 Task: Invite Team Member Softage.4@softage.net to Workspace Customer Relationship Management. Invite Team Member Softage.4@softage.net to Workspace Customer Relationship Management. Create Board Bug Tracking to Workspace Customer Relationship Management
Action: Mouse moved to (1030, 148)
Screenshot: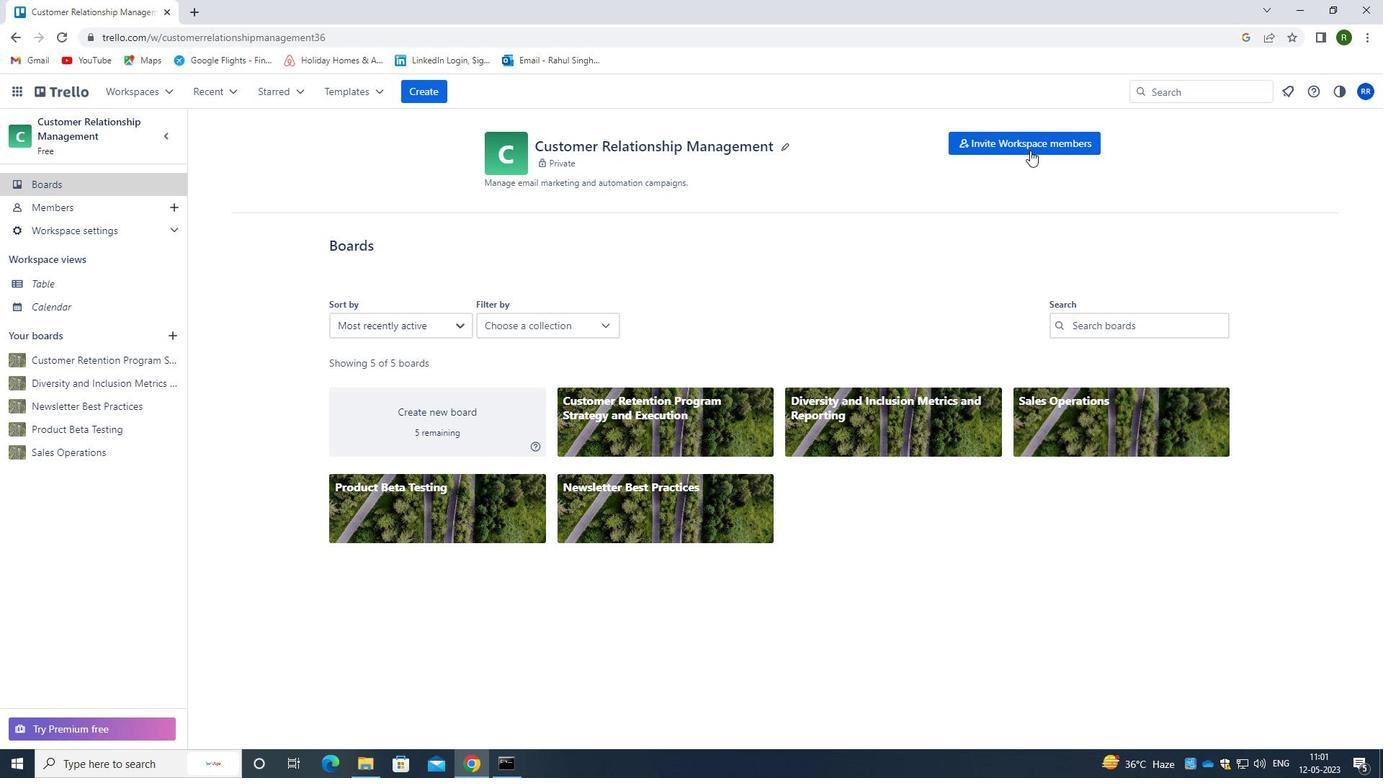 
Action: Mouse pressed left at (1030, 148)
Screenshot: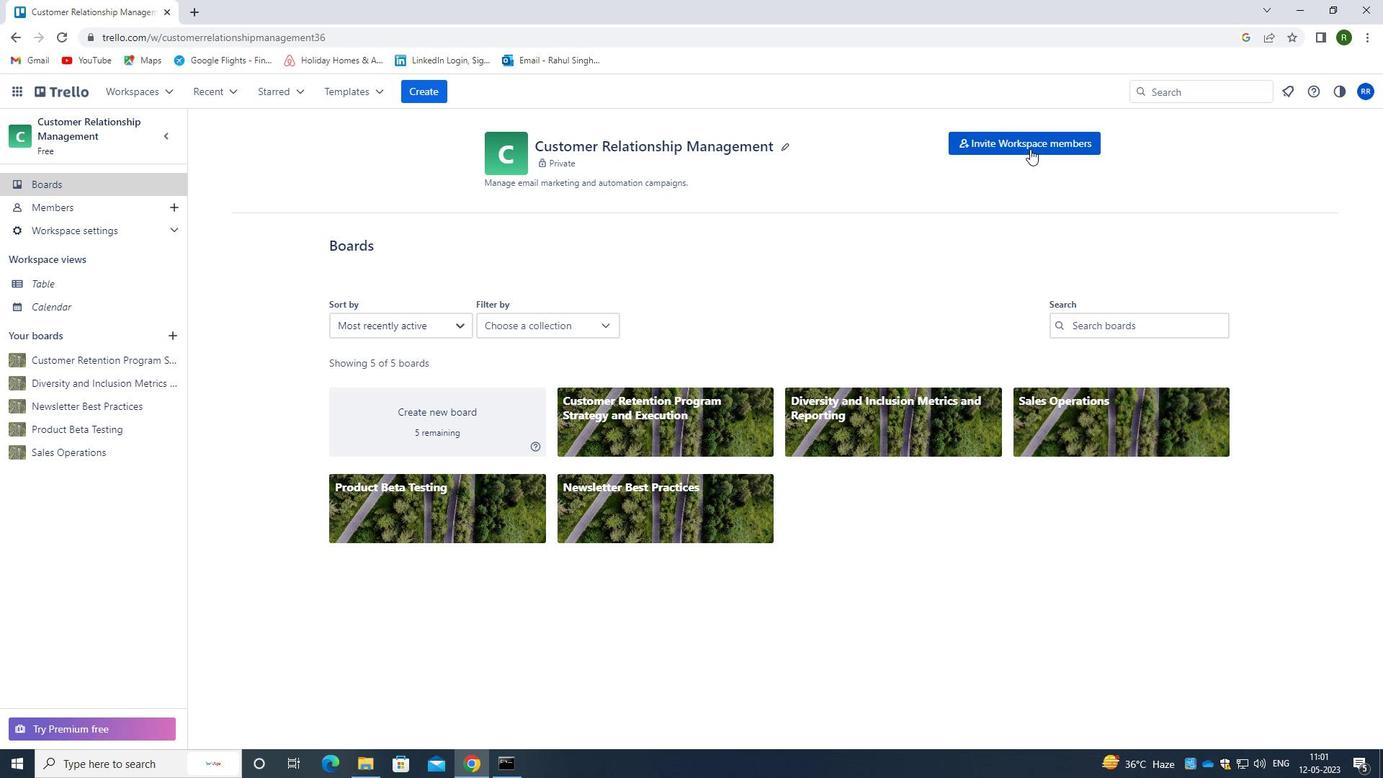 
Action: Mouse moved to (564, 401)
Screenshot: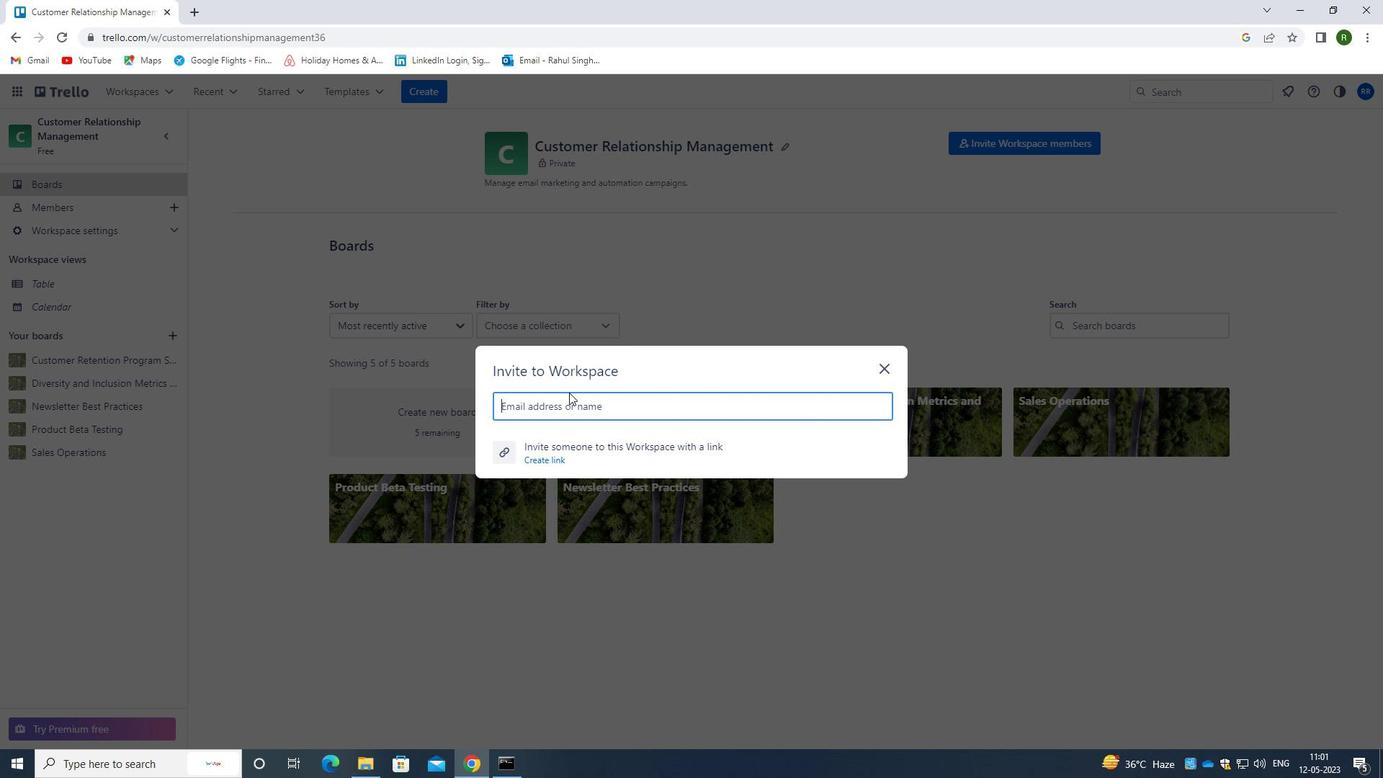 
Action: Key pressed <Key.caps_lock>s<Key.caps_lock>O<Key.backspace><Key.backspace>s<Key.caps_lock>oftage.4<Key.shift>@SOFTAGE.NET
Screenshot: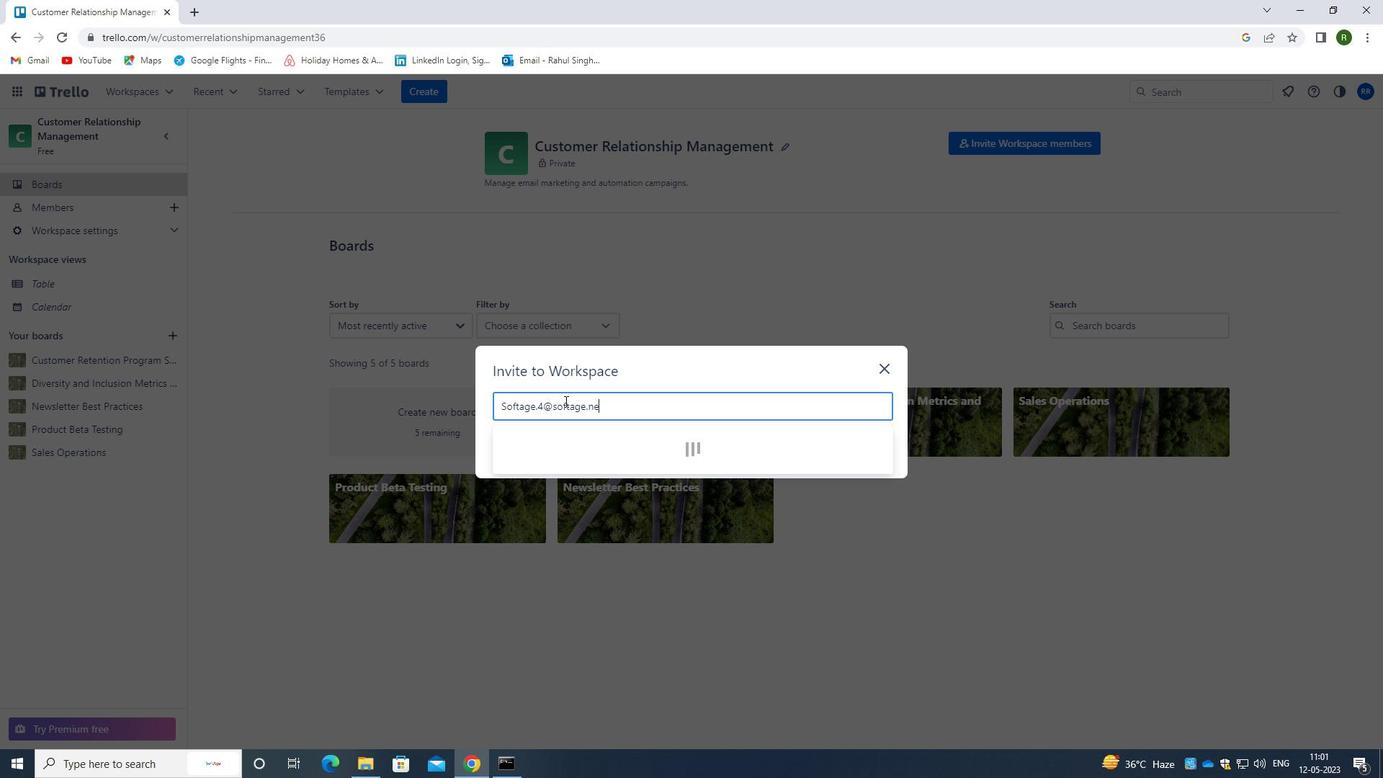 
Action: Mouse moved to (552, 443)
Screenshot: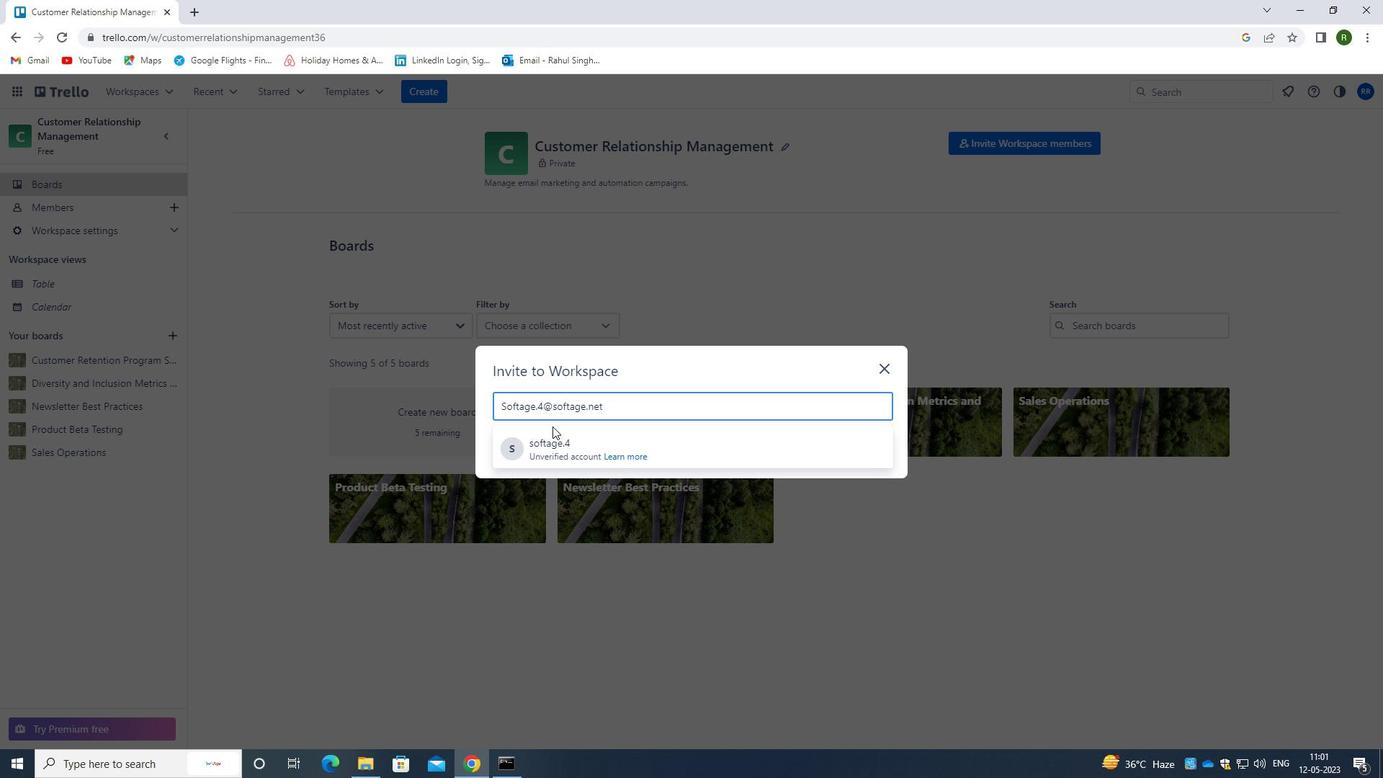 
Action: Mouse pressed left at (552, 443)
Screenshot: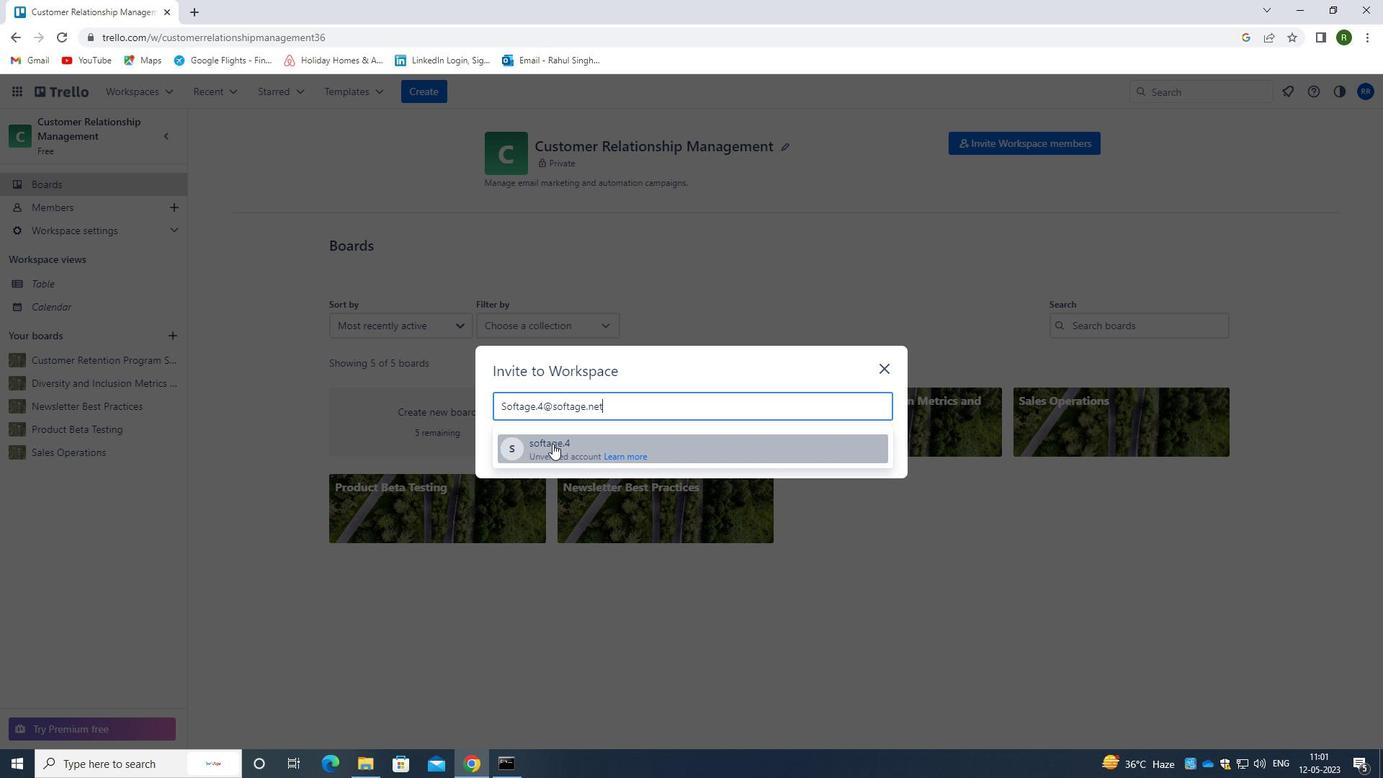 
Action: Mouse moved to (838, 378)
Screenshot: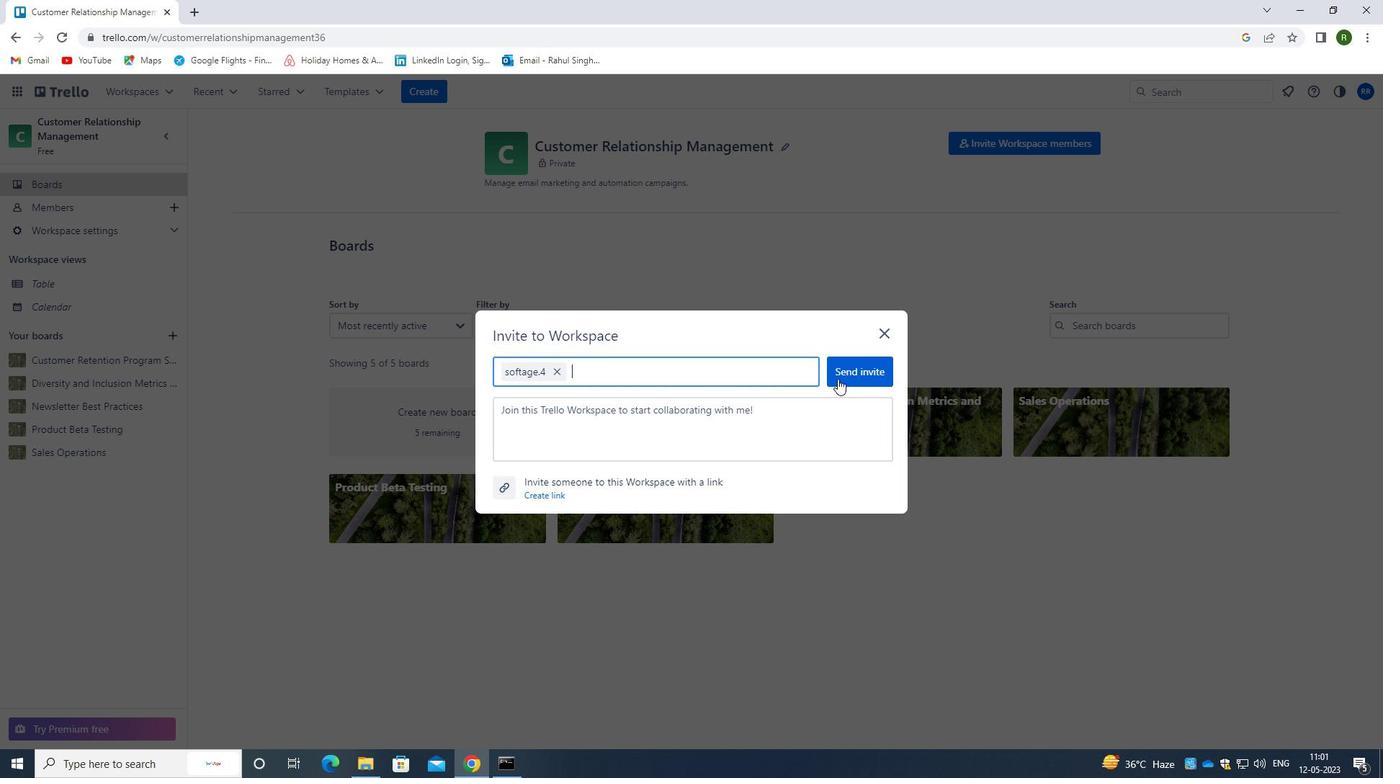 
Action: Mouse pressed left at (838, 378)
Screenshot: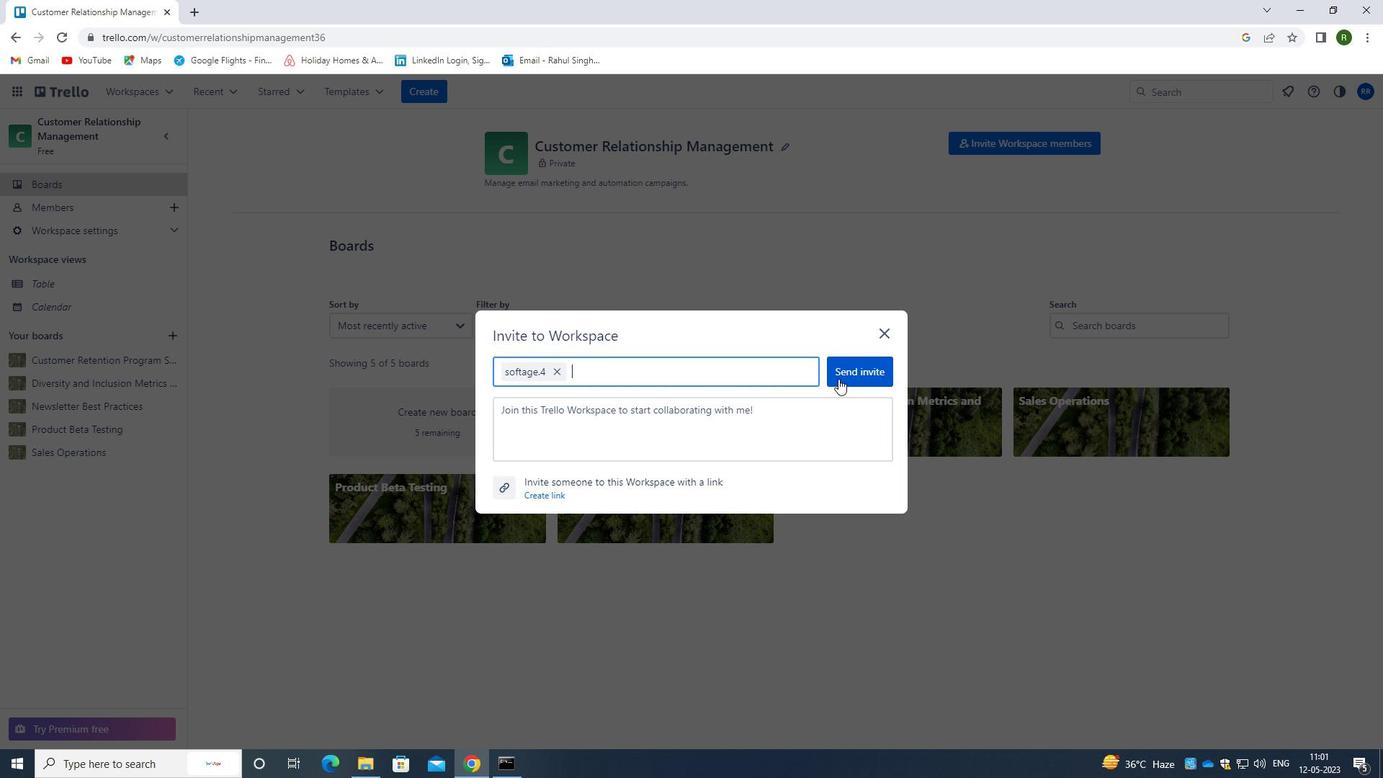 
Action: Mouse moved to (416, 92)
Screenshot: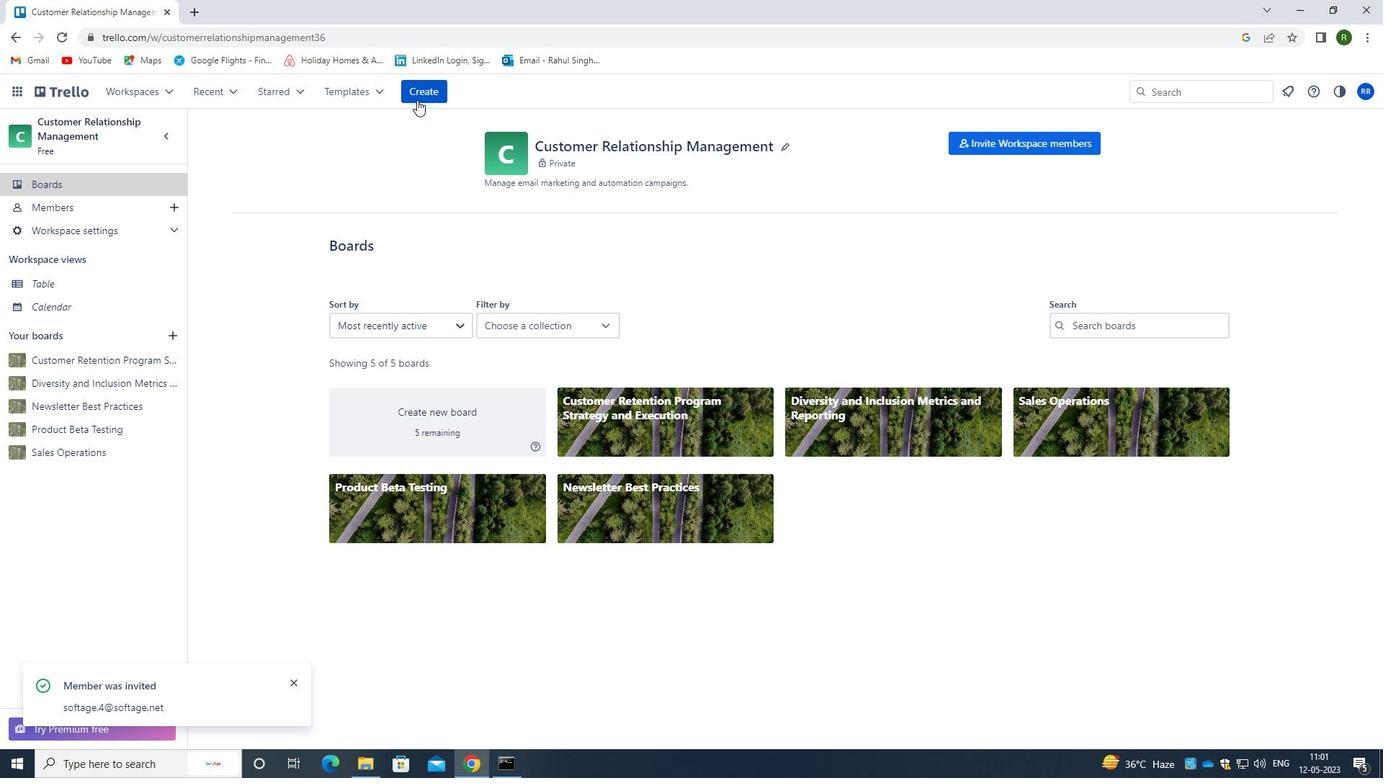 
Action: Mouse pressed left at (416, 92)
Screenshot: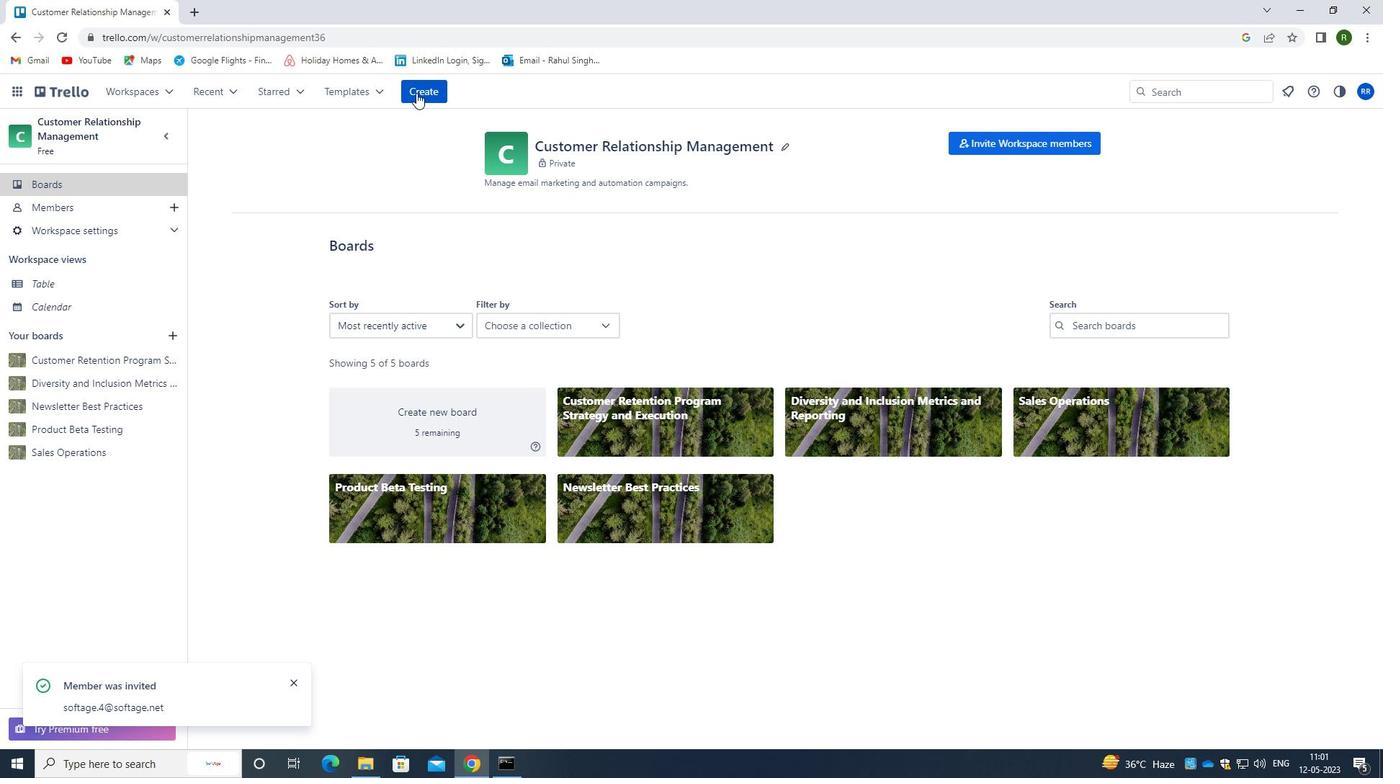 
Action: Mouse moved to (465, 135)
Screenshot: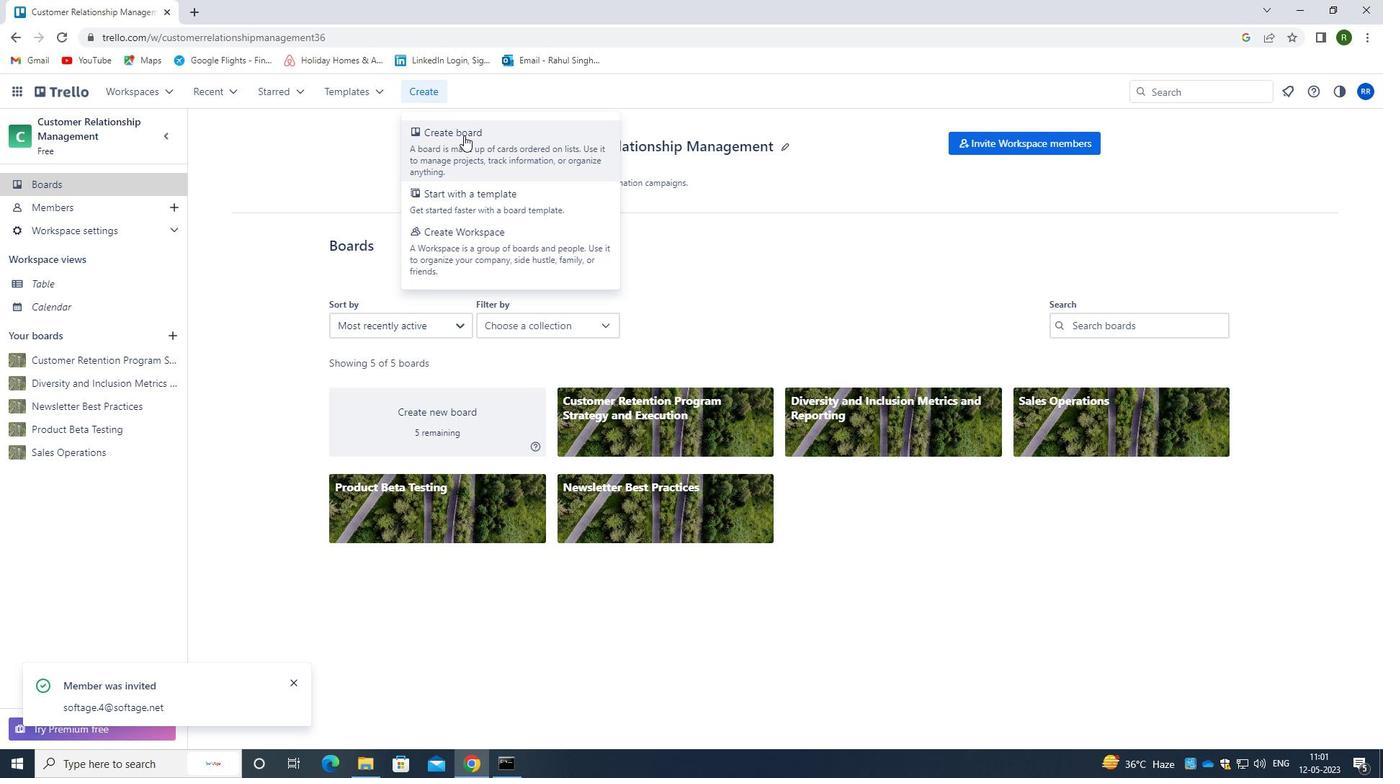 
Action: Mouse pressed left at (465, 135)
Screenshot: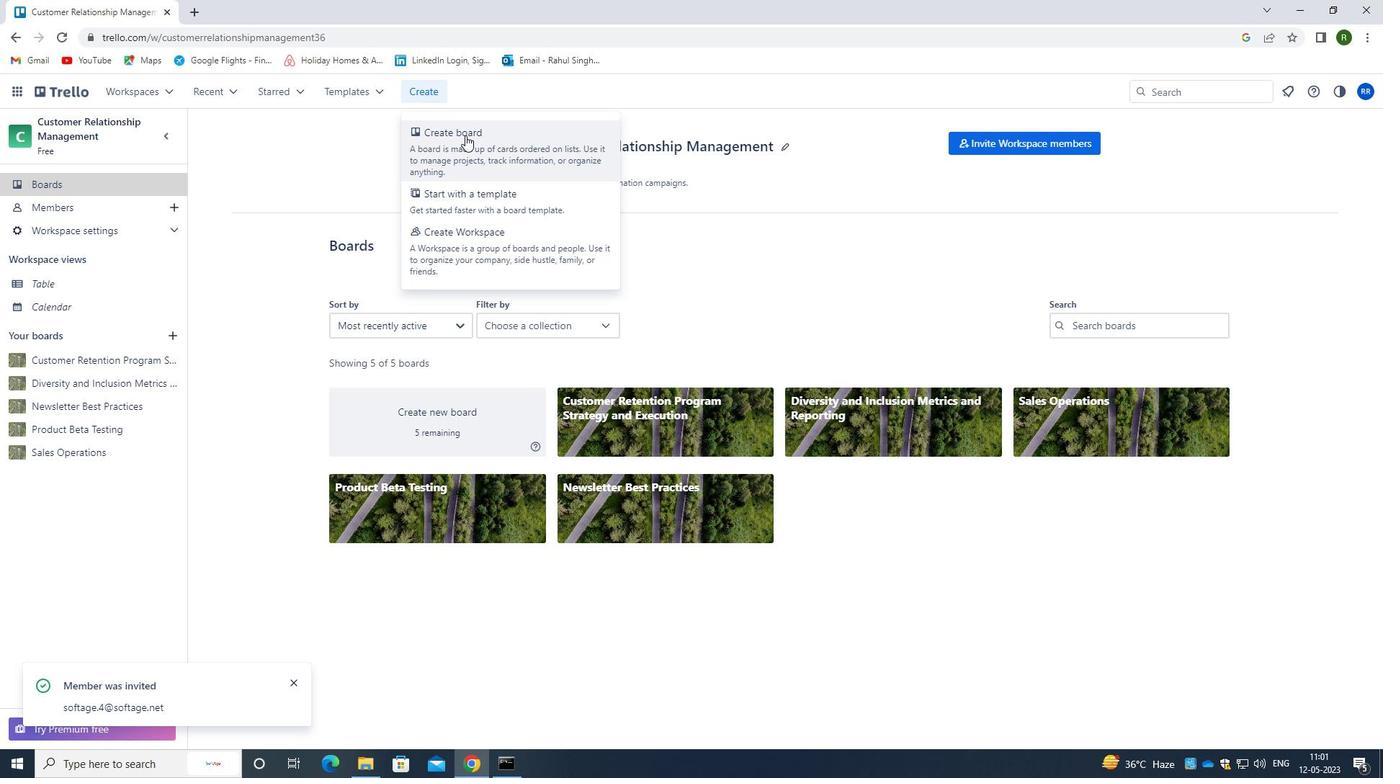 
Action: Mouse moved to (445, 362)
Screenshot: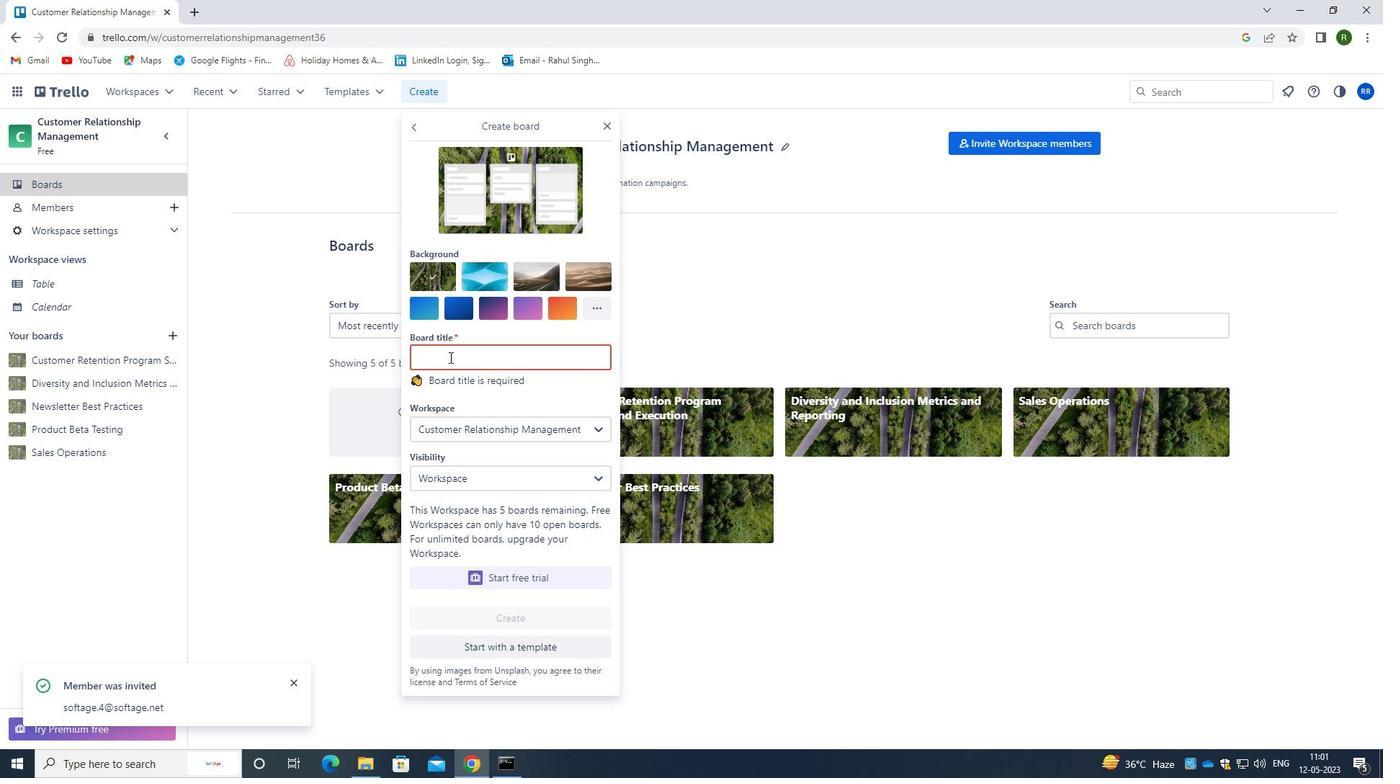
Action: Mouse pressed left at (445, 362)
Screenshot: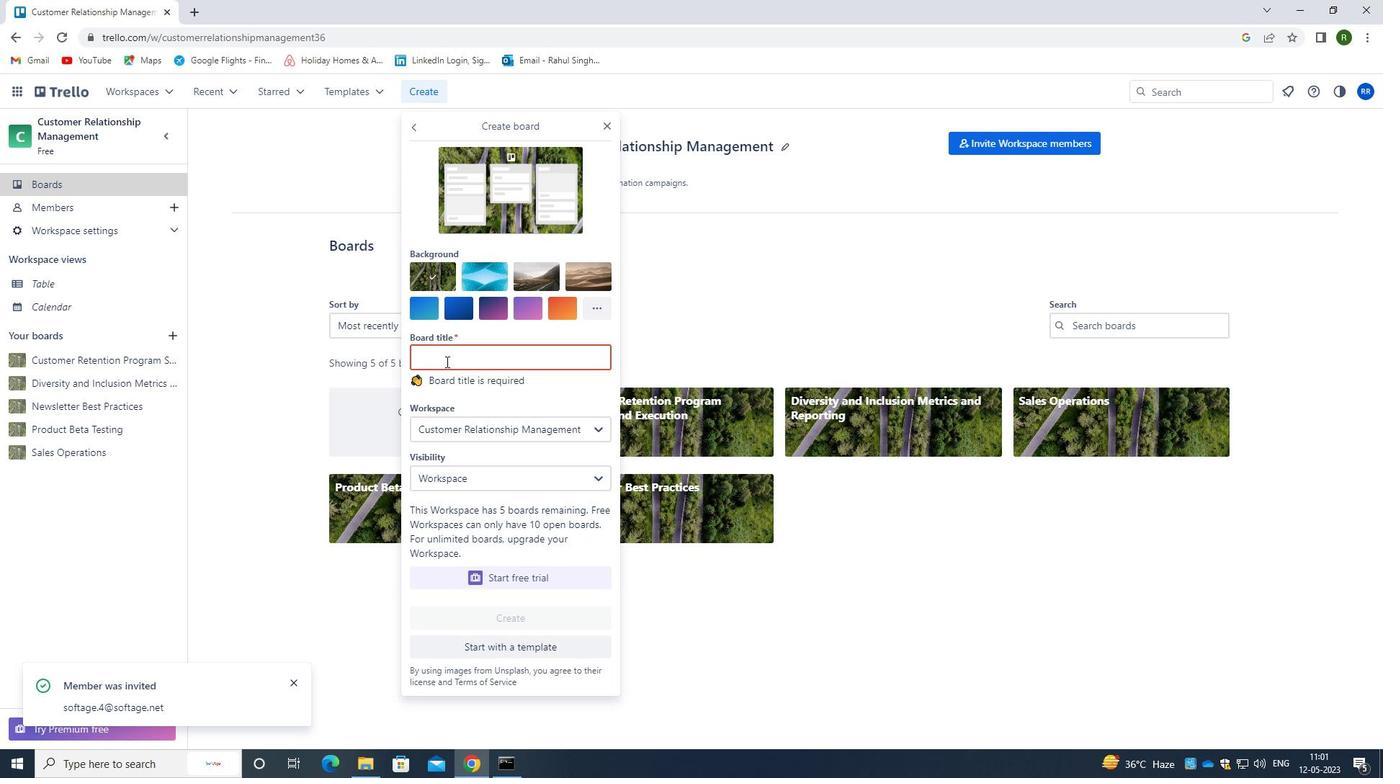 
Action: Key pressed <Key.caps_lock>B<Key.caps_lock>UG<Key.space><Key.caps_lock>T<Key.caps_lock>RACKING<Key.space>
Screenshot: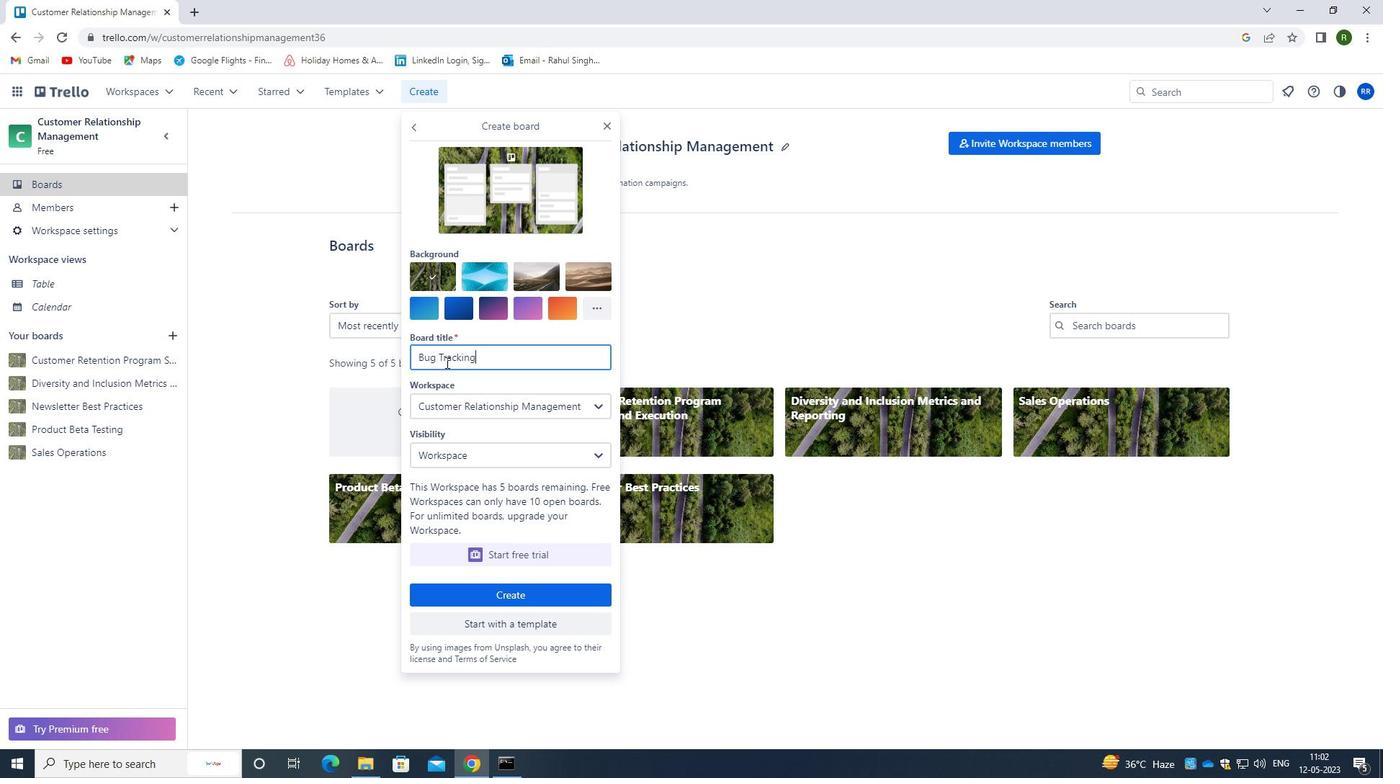 
Action: Mouse moved to (506, 592)
Screenshot: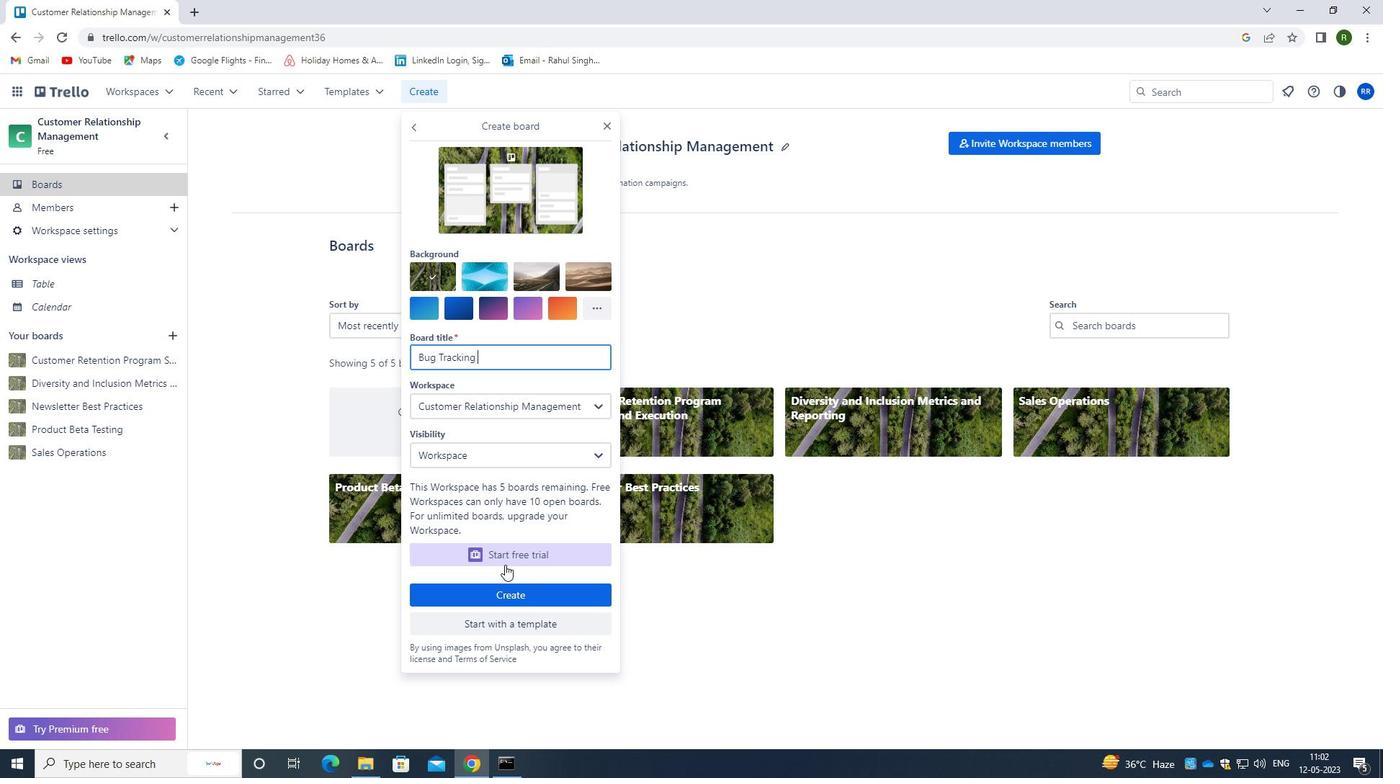 
Action: Mouse pressed left at (506, 592)
Screenshot: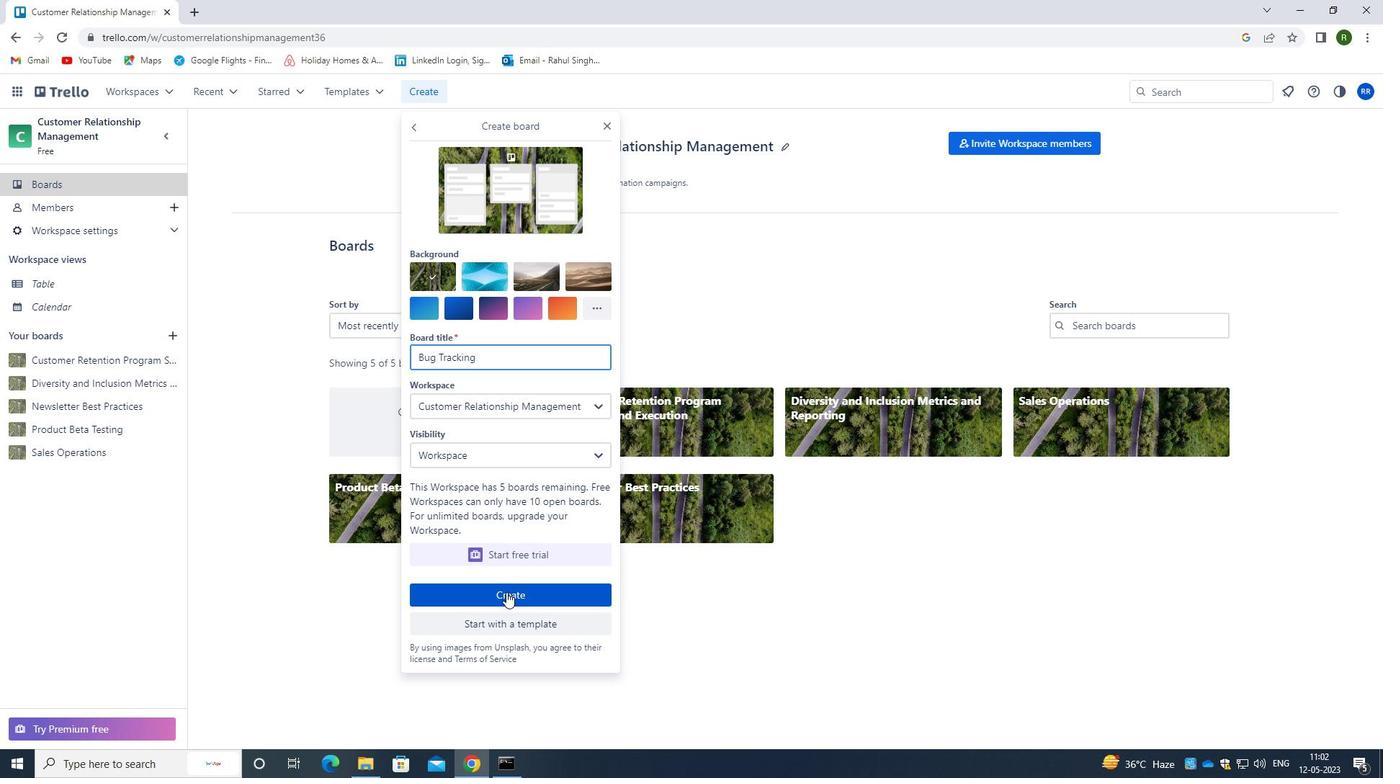 
Action: Mouse moved to (318, 410)
Screenshot: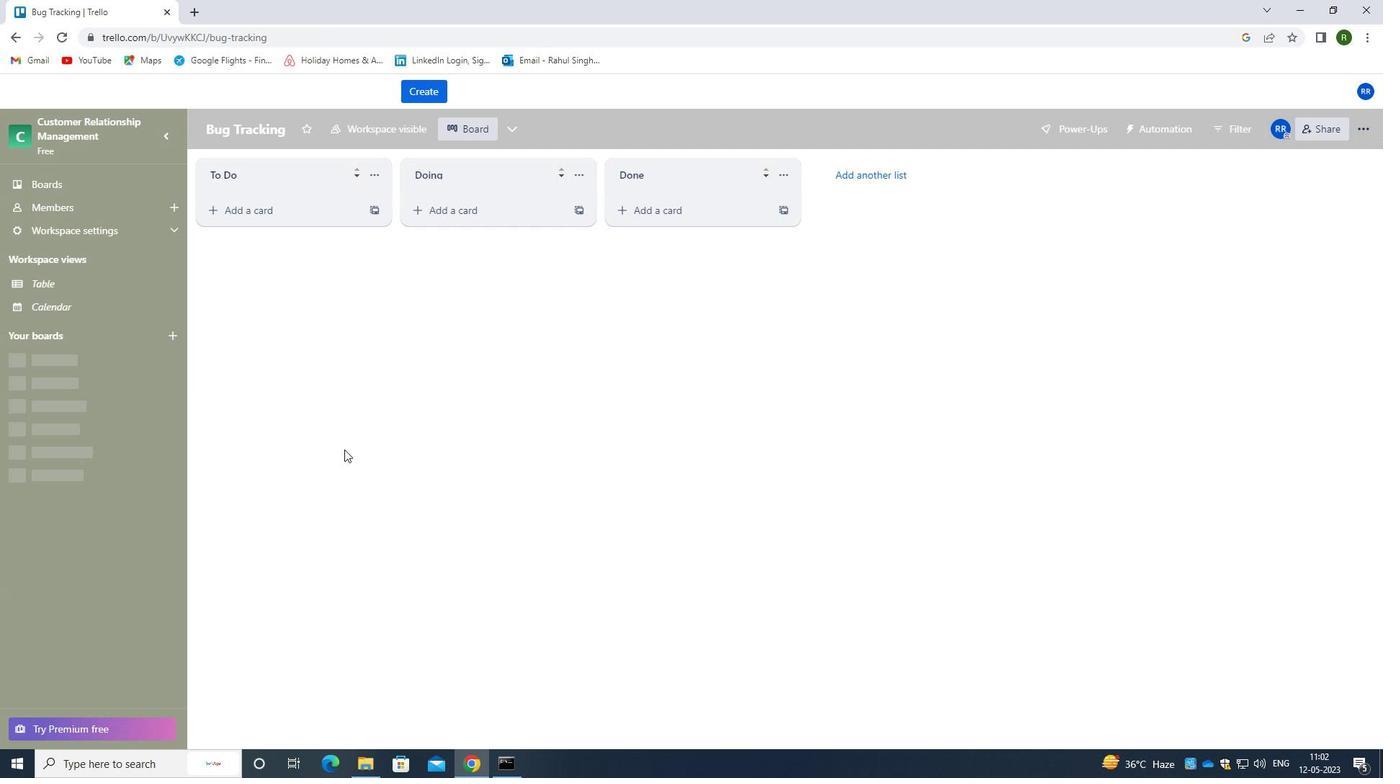
